 Task: Create New Vendor with Vendor Name: Office Depot, Billing Address Line1: 10 Adams Road, Billing Address Line2: Little Rock, Billing Address Line3: NY 10976
Action: Mouse moved to (150, 31)
Screenshot: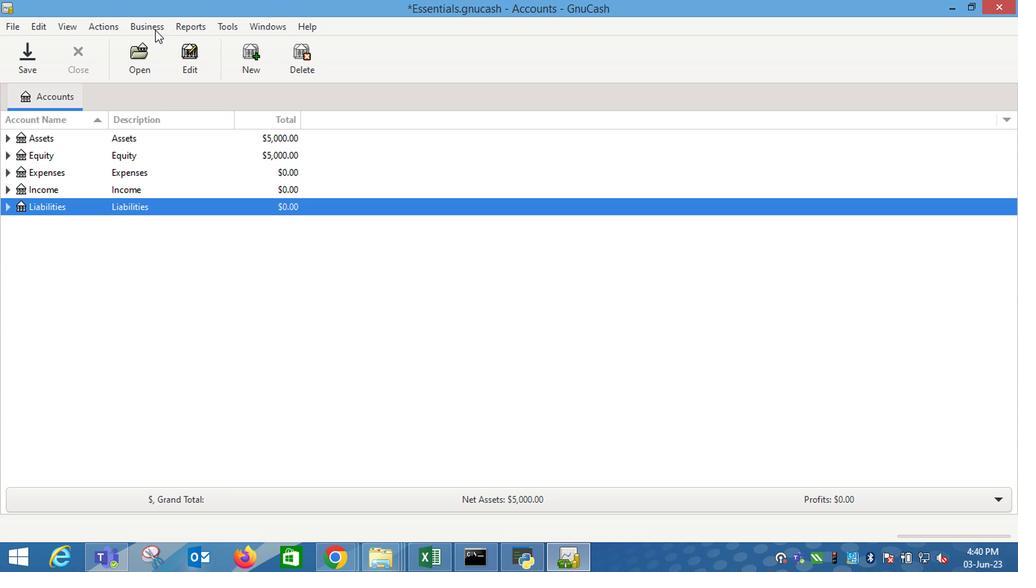 
Action: Mouse pressed left at (150, 31)
Screenshot: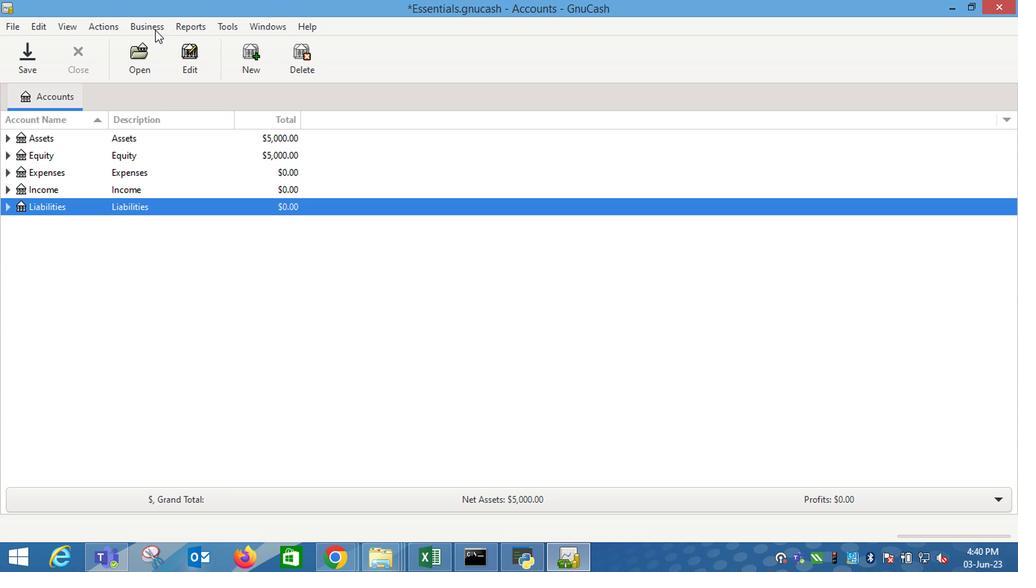 
Action: Mouse moved to (335, 89)
Screenshot: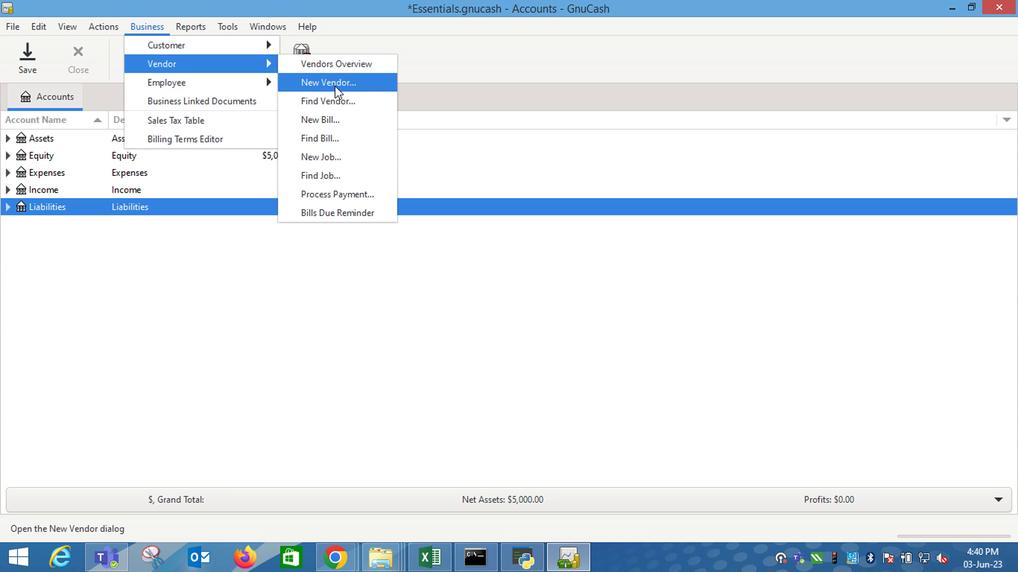 
Action: Mouse pressed left at (335, 89)
Screenshot: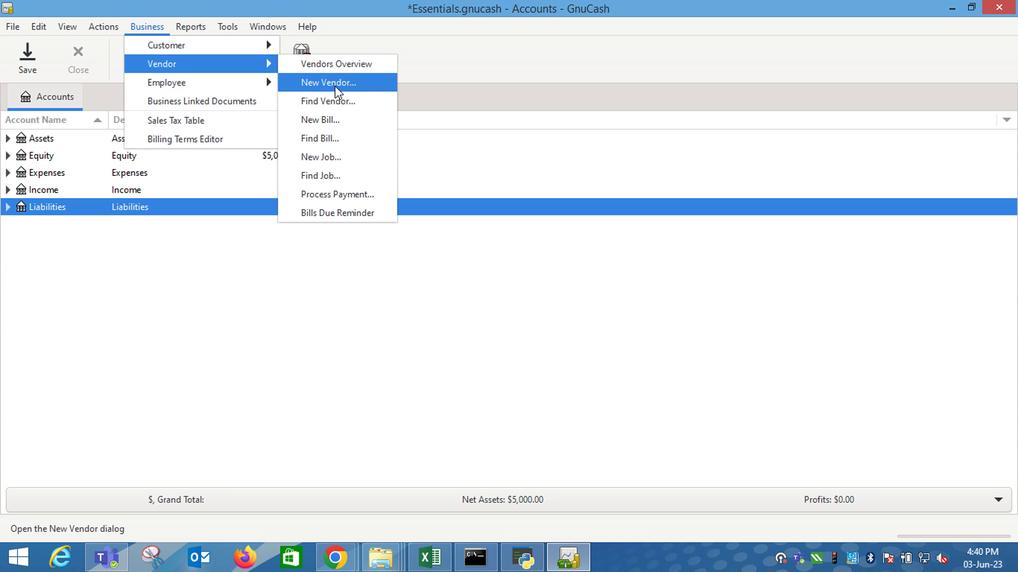 
Action: Mouse moved to (784, 218)
Screenshot: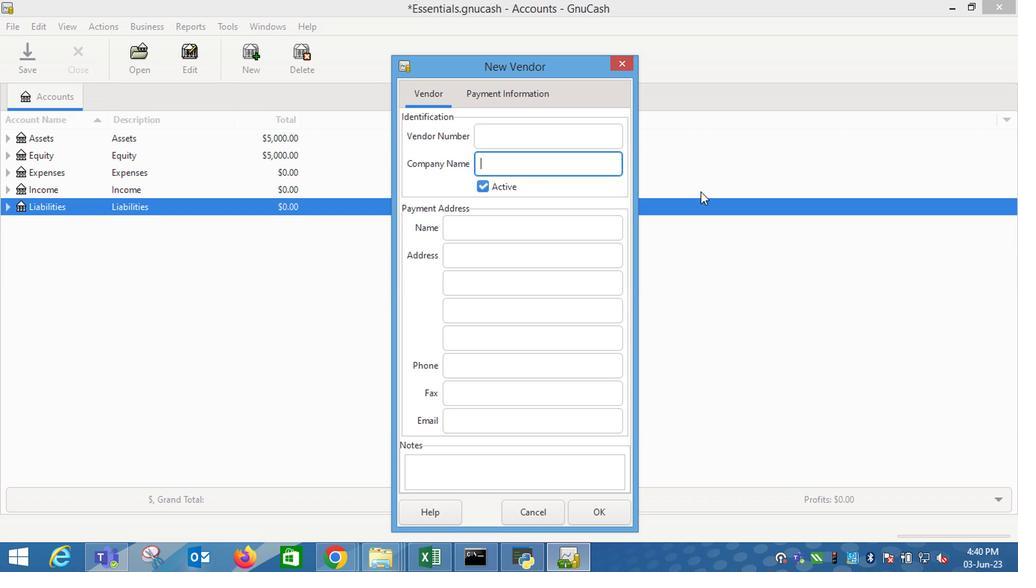 
Action: Key pressed <Key.shift_r>Office<Key.space><Key.shift_r>Depot<Key.tab><Key.tab><Key.tab>10<Key.space><Key.shift_r>Adams<Key.space><Key.shift_r>Road<Key.tab><Key.shift_r>Little<Key.space><Key.shift_r>Rock<Key.tab><Key.shift_r>NY<Key.space>10976
Screenshot: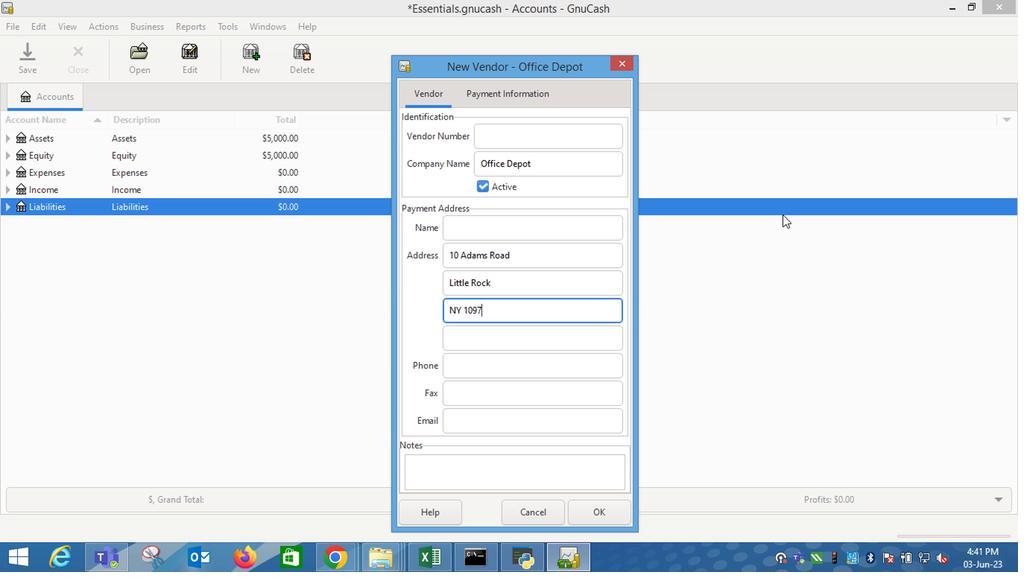 
Action: Mouse moved to (543, 102)
Screenshot: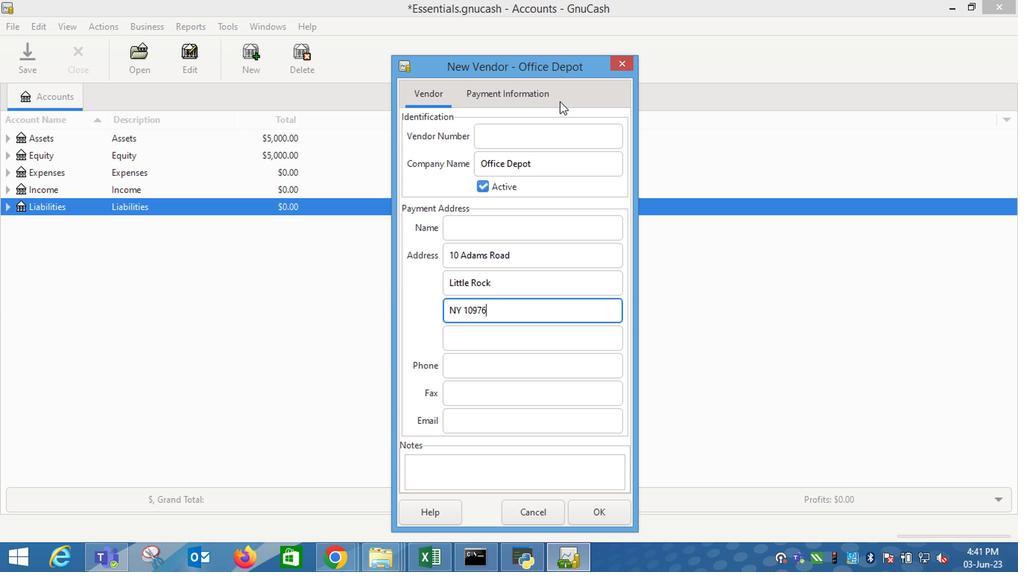 
Action: Mouse pressed left at (543, 102)
Screenshot: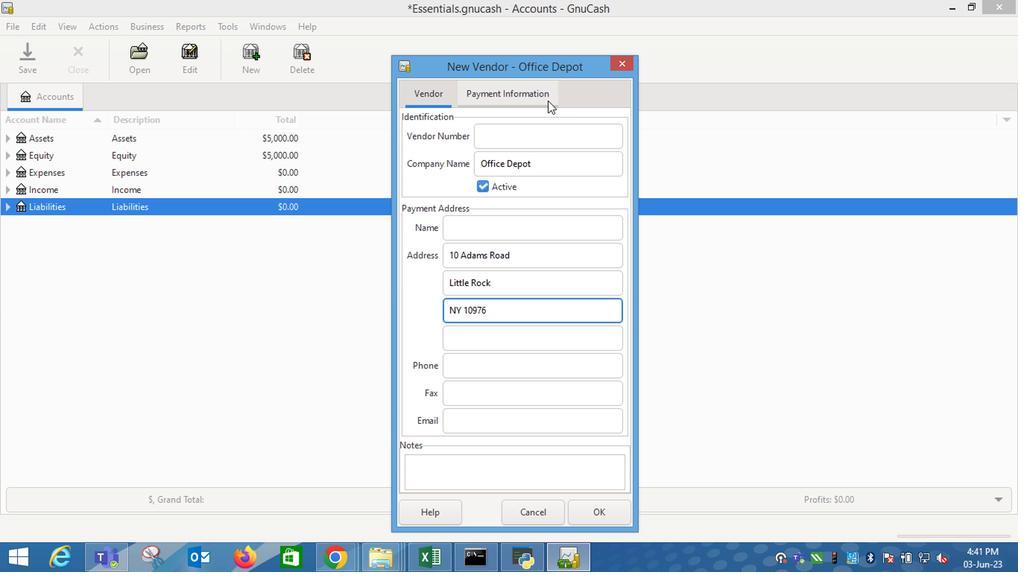 
Action: Mouse moved to (576, 510)
Screenshot: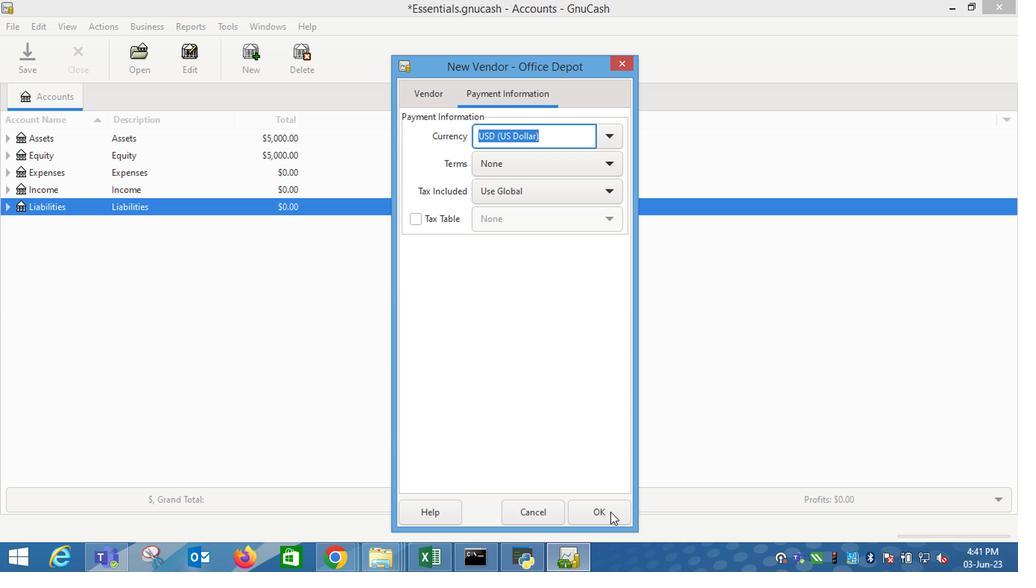 
Action: Mouse pressed left at (576, 510)
Screenshot: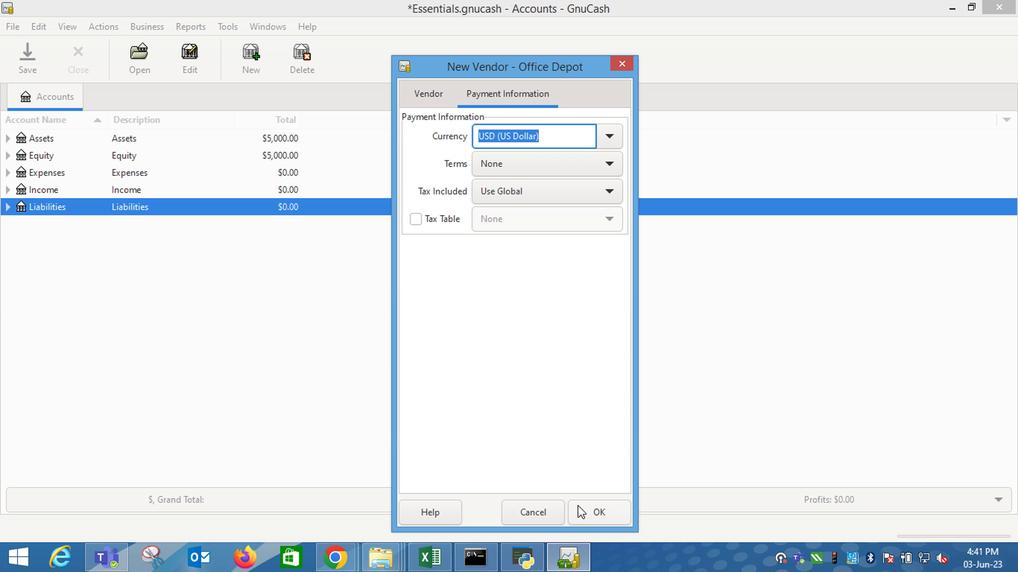 
